 Task: Use the search filter to find specific tasks in the task management application.
Action: Mouse moved to (12, 124)
Screenshot: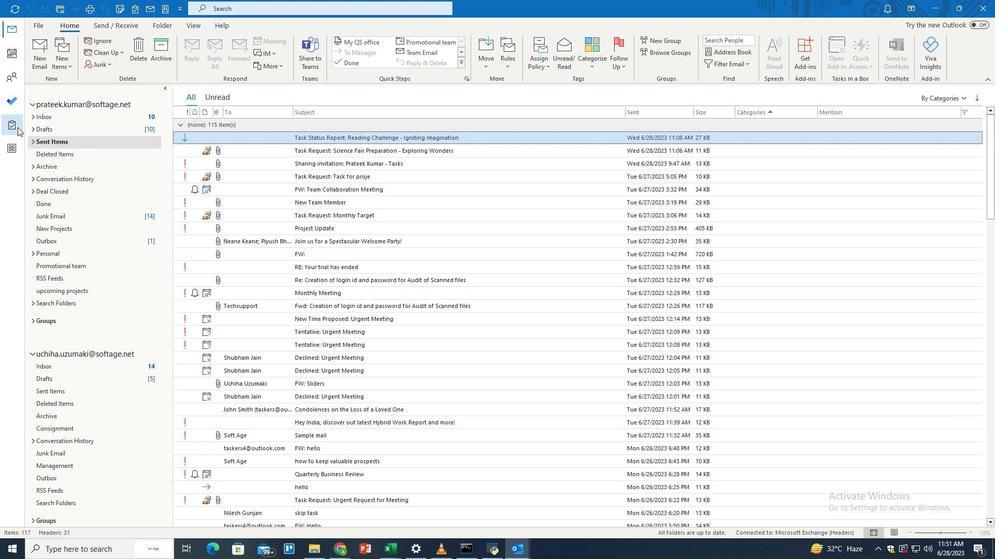
Action: Mouse pressed left at (12, 124)
Screenshot: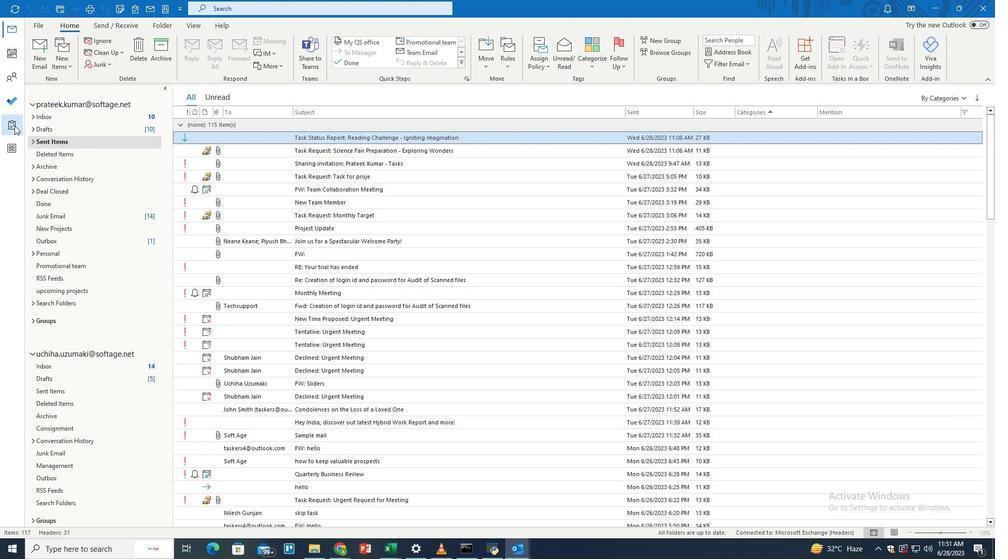 
Action: Mouse moved to (331, 9)
Screenshot: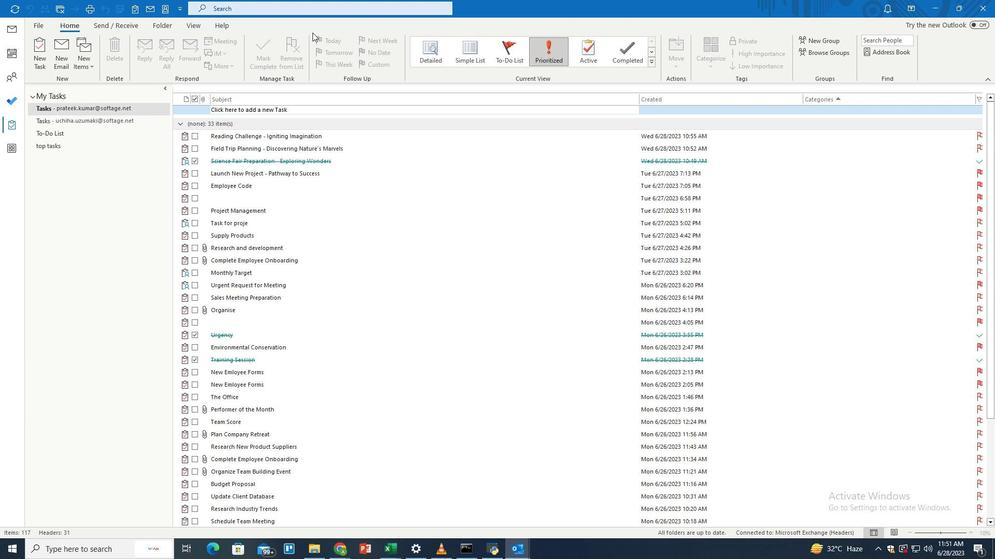 
Action: Mouse pressed left at (331, 9)
Screenshot: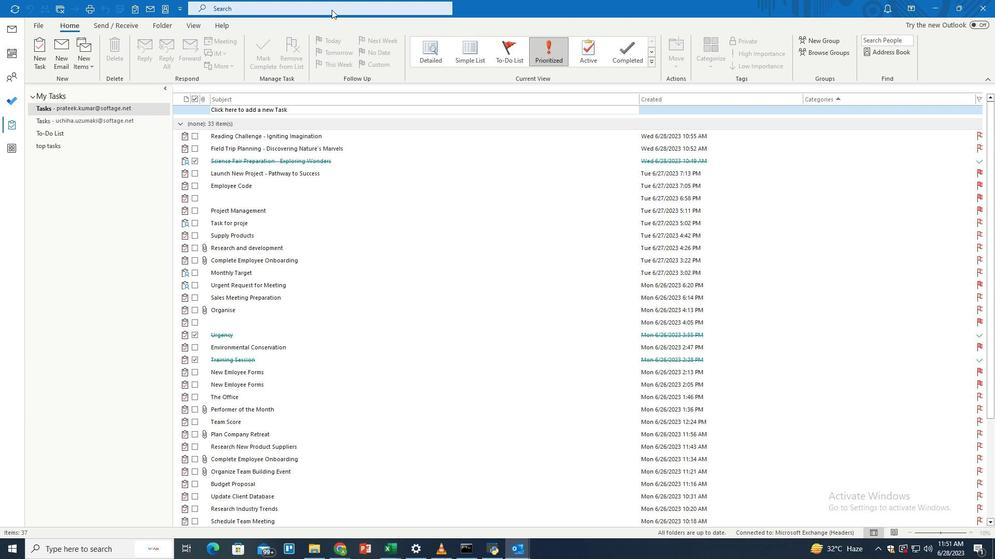 
Action: Mouse moved to (484, 8)
Screenshot: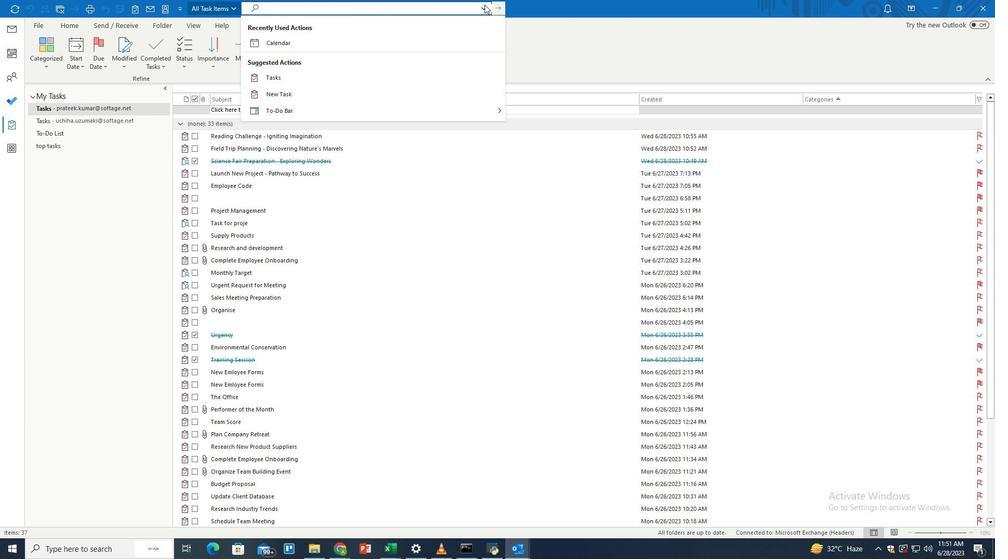 
Action: Mouse pressed left at (484, 8)
Screenshot: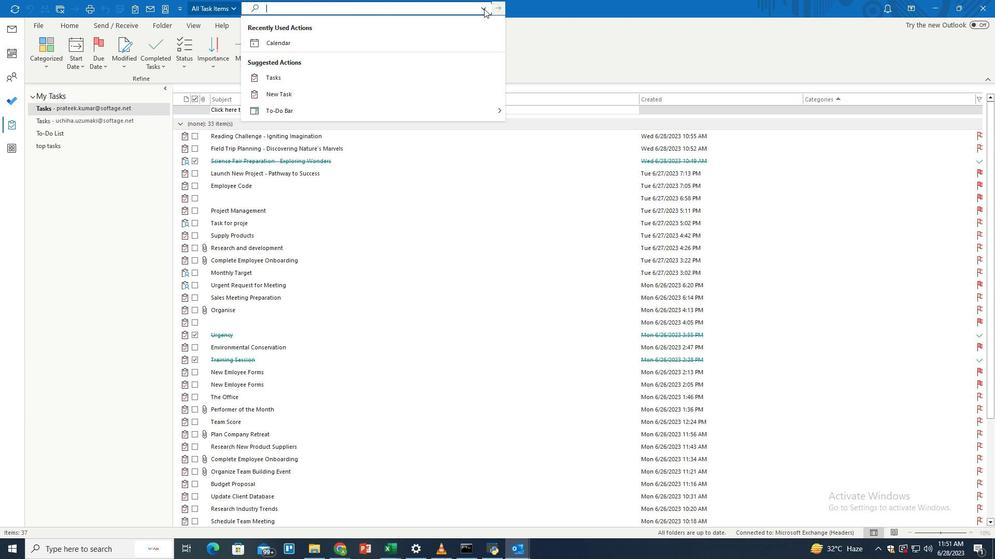 
Action: Mouse moved to (305, 203)
Screenshot: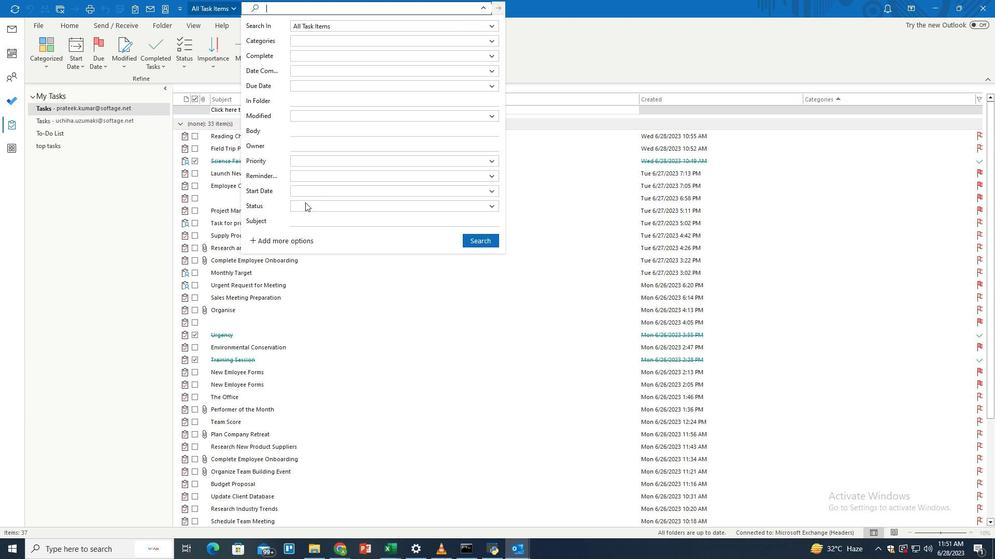 
Action: Mouse pressed left at (305, 203)
Screenshot: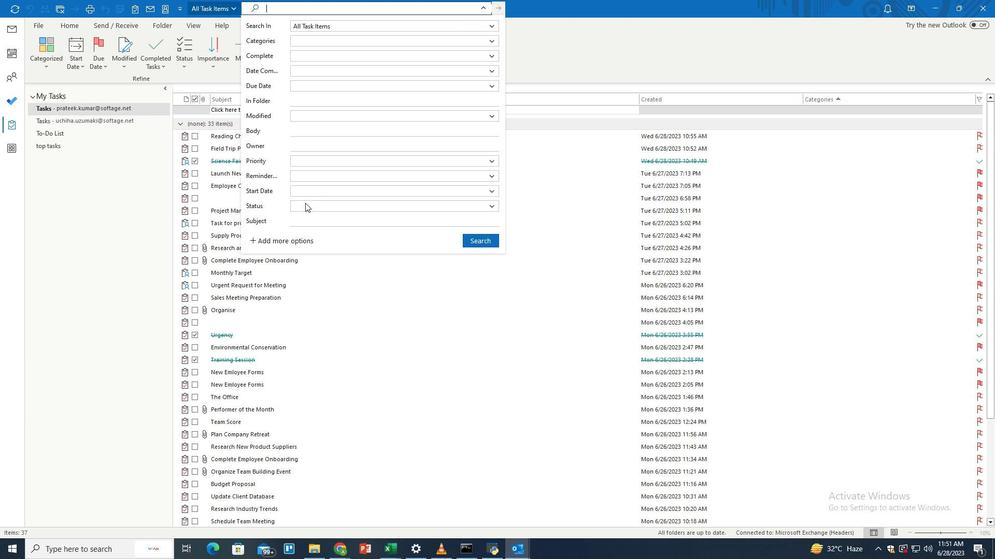 
Action: Mouse moved to (308, 262)
Screenshot: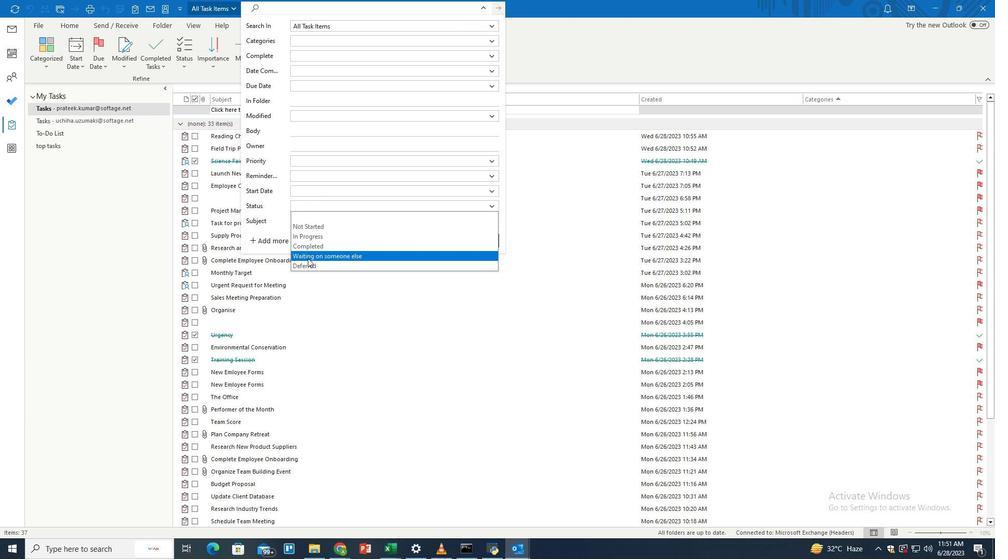 
Action: Mouse pressed left at (308, 262)
Screenshot: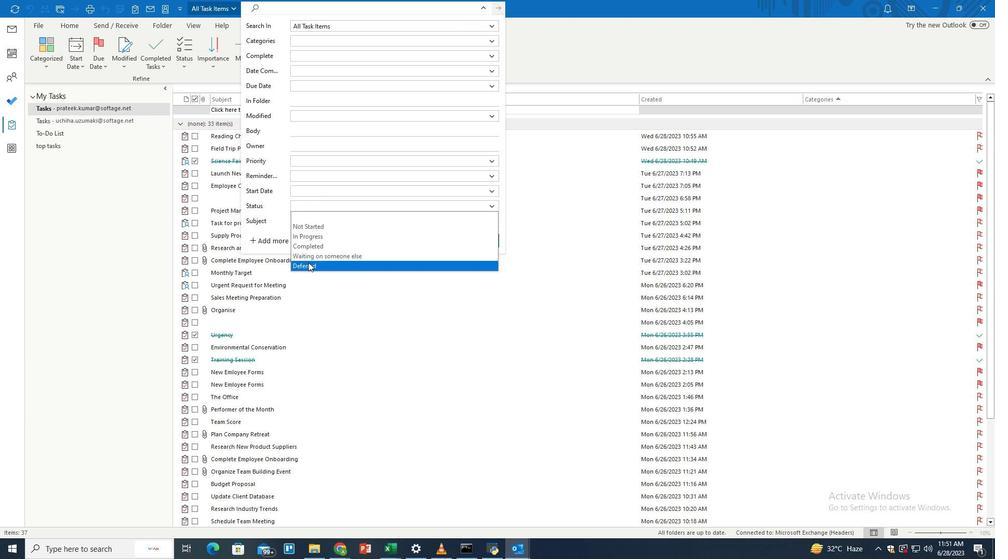
Action: Mouse moved to (475, 240)
Screenshot: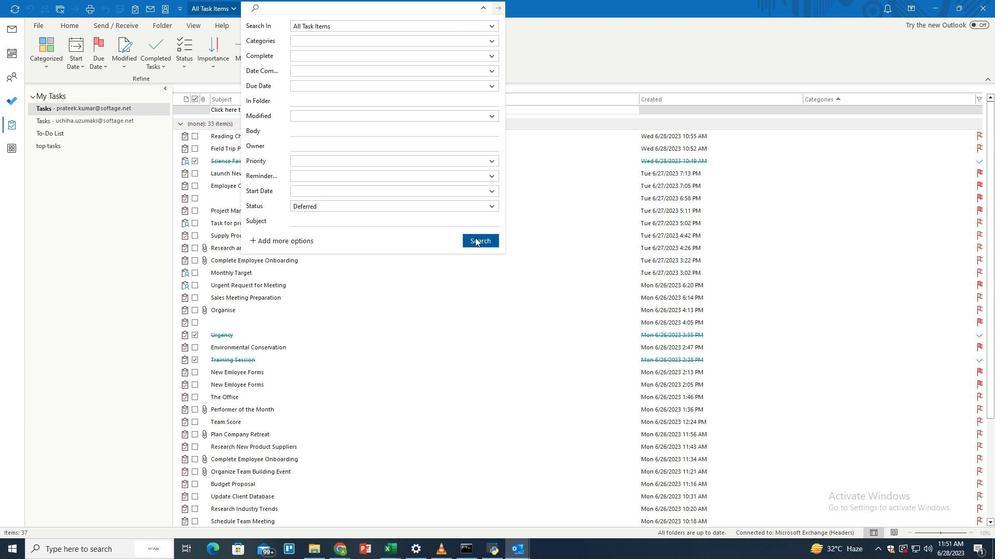 
Action: Mouse pressed left at (475, 240)
Screenshot: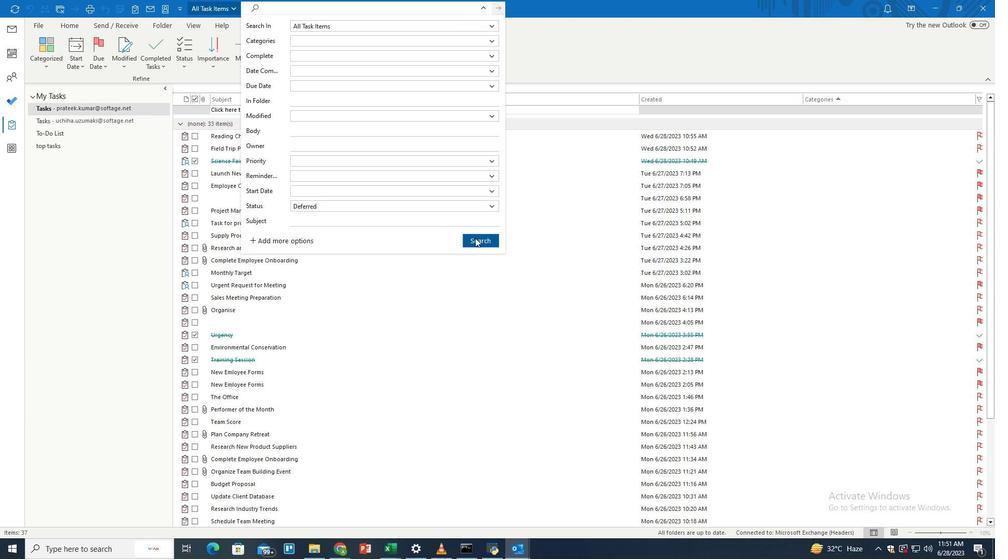 
Action: Mouse moved to (432, 204)
Screenshot: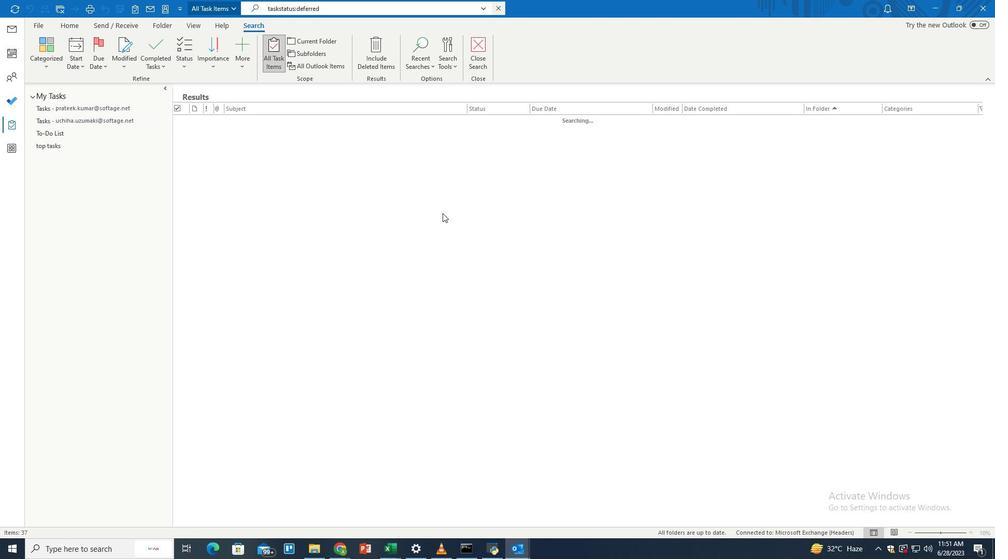
